 Task: Pitch Shifting.
Action: Mouse moved to (70, 29)
Screenshot: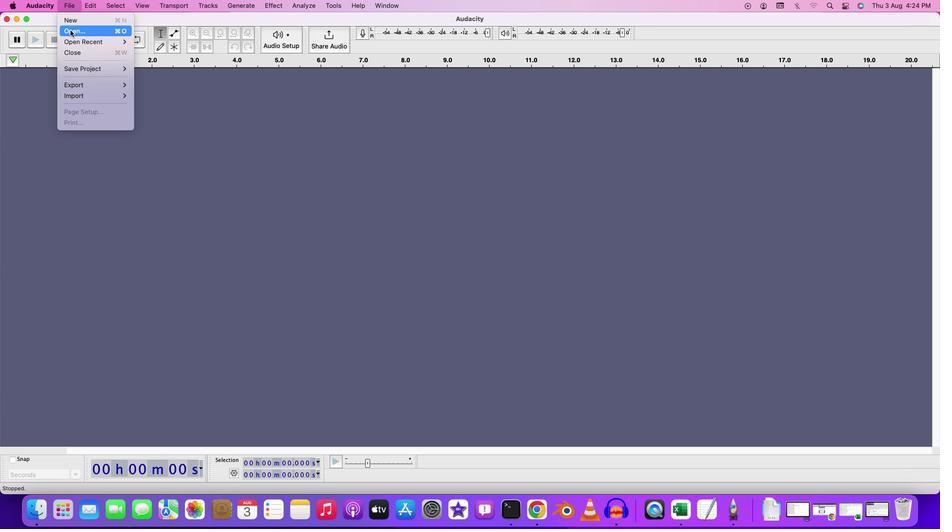 
Action: Mouse pressed left at (70, 29)
Screenshot: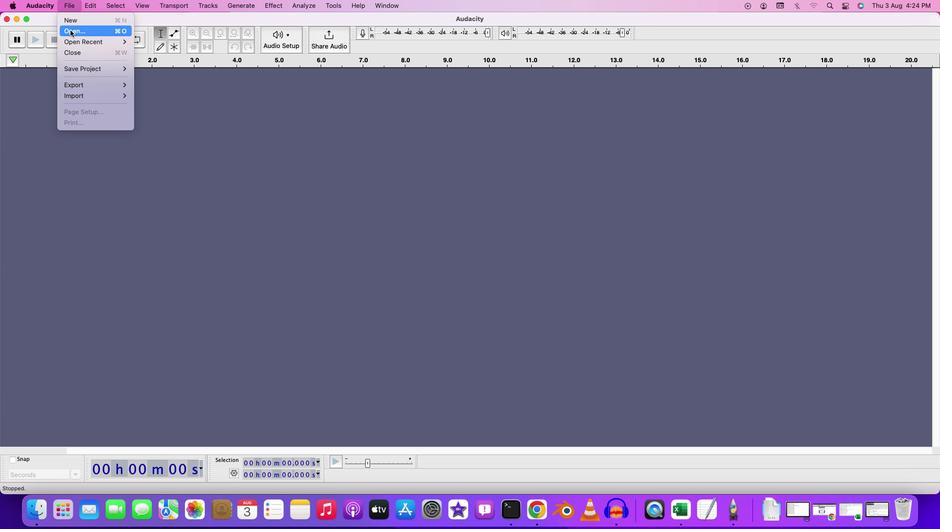 
Action: Mouse moved to (400, 162)
Screenshot: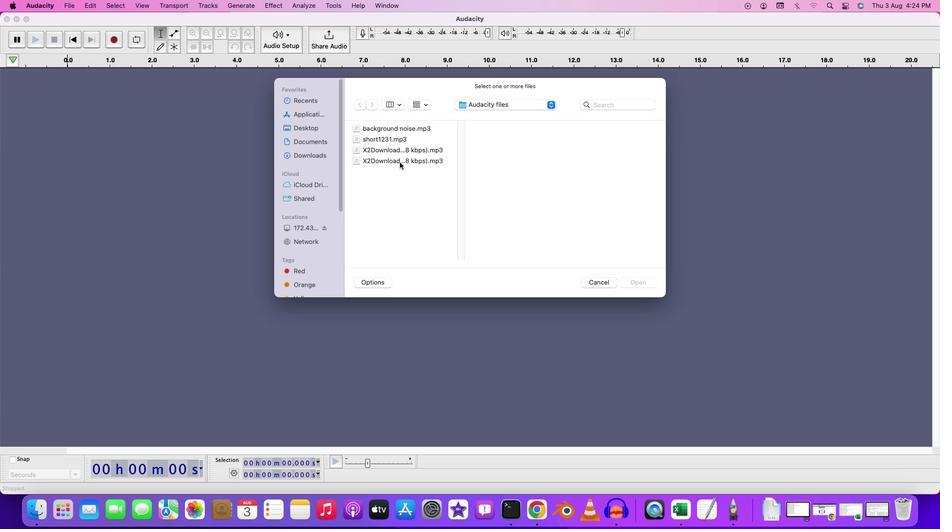 
Action: Mouse pressed left at (400, 162)
Screenshot: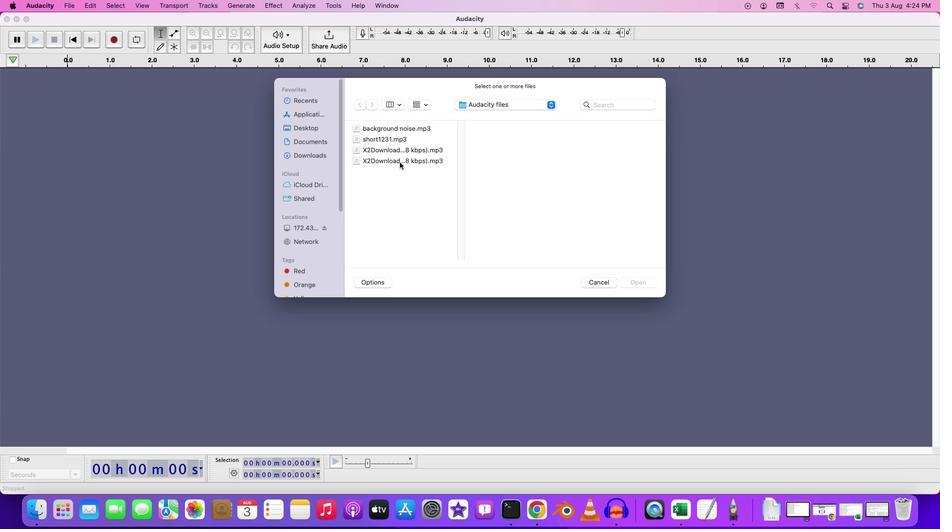 
Action: Mouse moved to (407, 148)
Screenshot: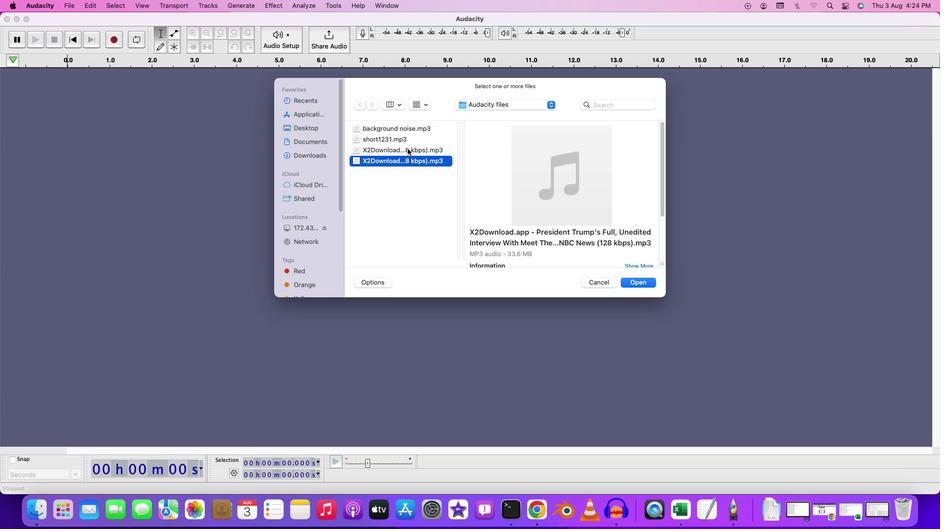 
Action: Mouse pressed left at (407, 148)
Screenshot: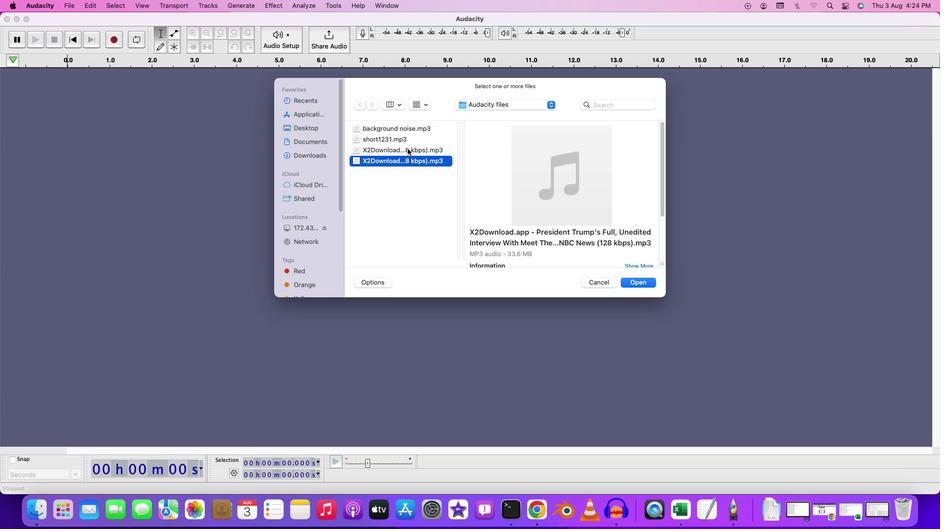 
Action: Mouse pressed left at (407, 148)
Screenshot: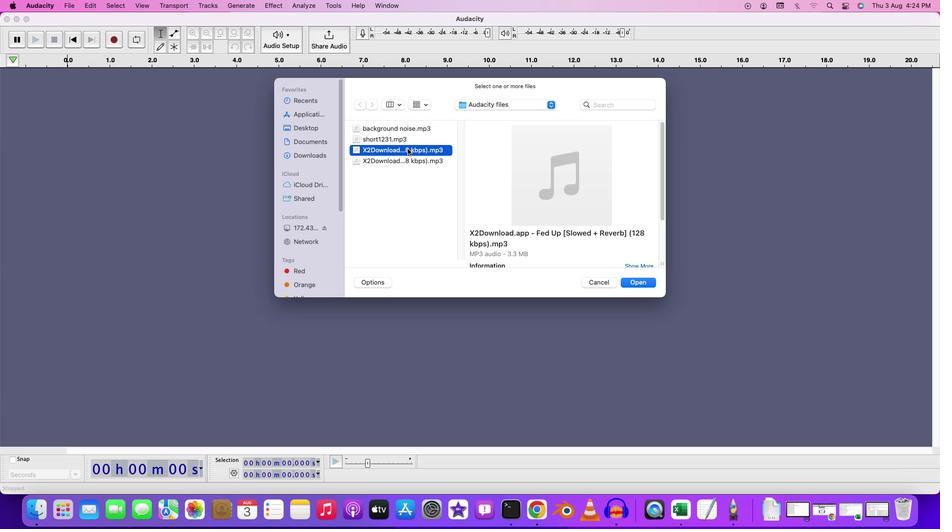
Action: Mouse pressed left at (407, 148)
Screenshot: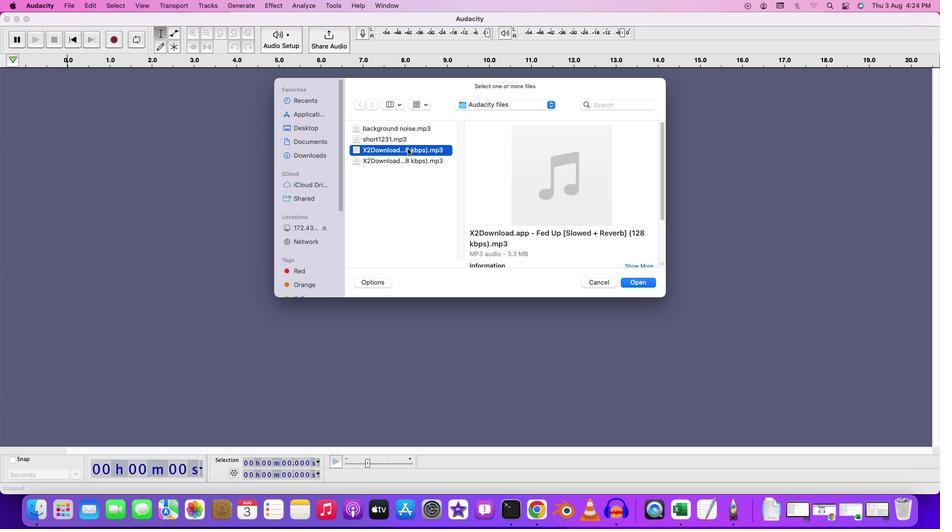 
Action: Mouse pressed left at (407, 148)
Screenshot: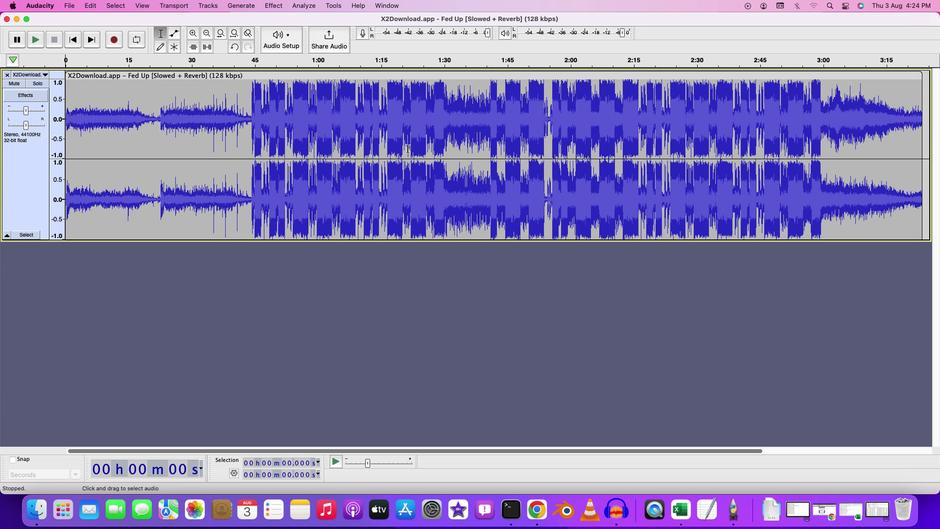 
Action: Mouse moved to (128, 109)
Screenshot: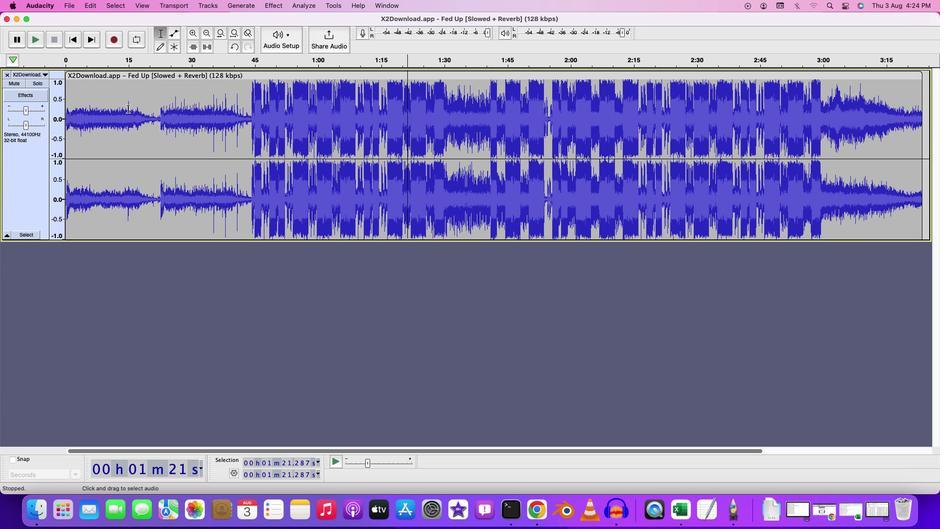 
Action: Mouse pressed left at (128, 109)
Screenshot: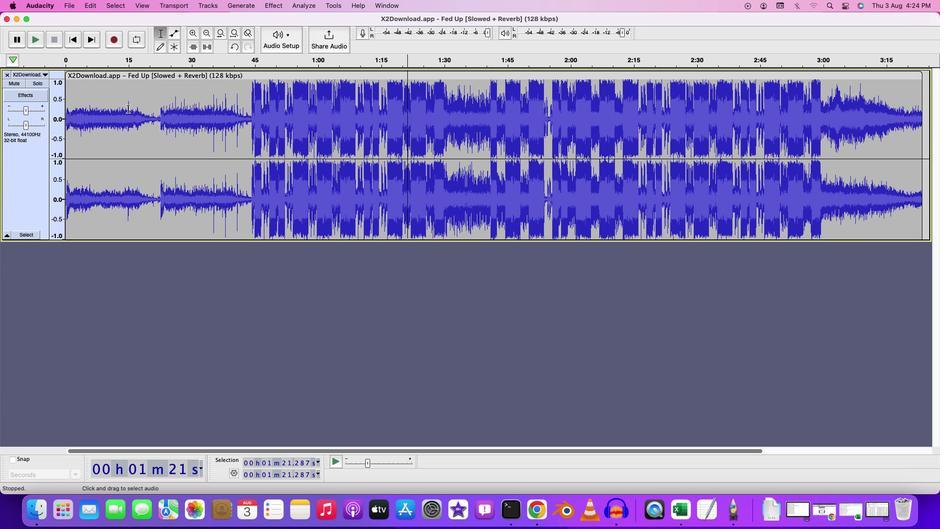 
Action: Mouse moved to (128, 109)
Screenshot: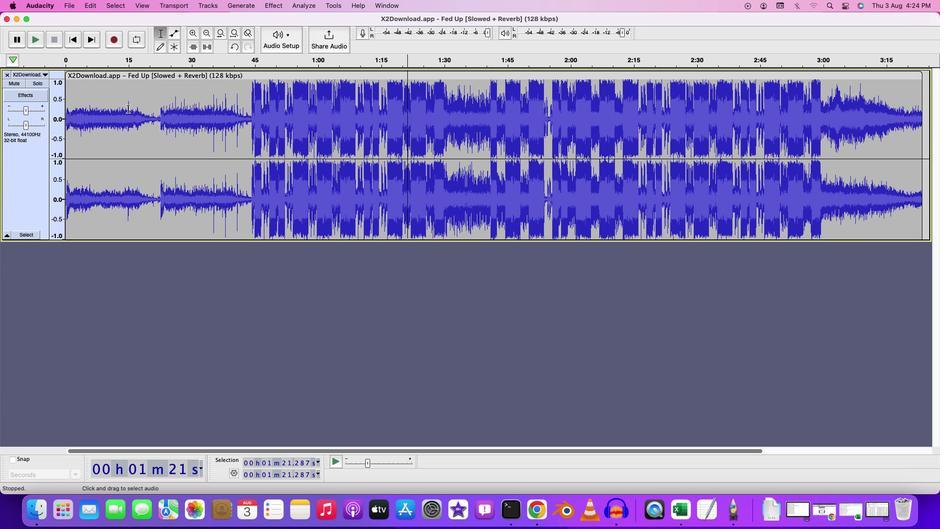 
Action: Key pressed Key.space
Screenshot: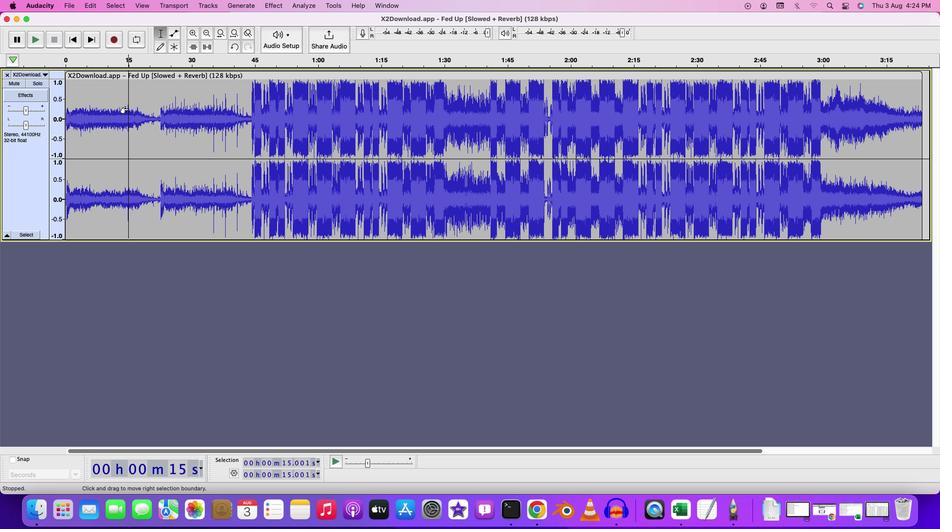 
Action: Mouse moved to (68, 93)
Screenshot: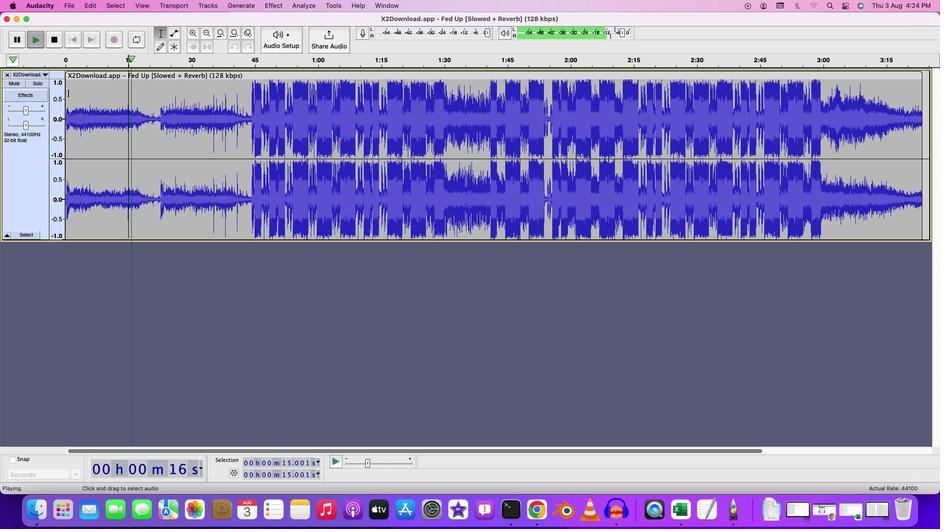 
Action: Mouse pressed left at (68, 93)
Screenshot: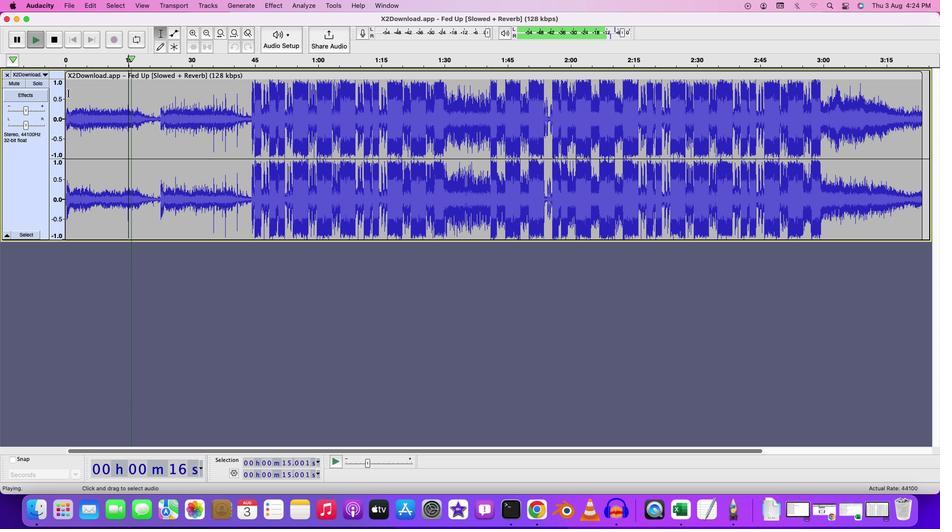 
Action: Key pressed Key.spaceKey.space
Screenshot: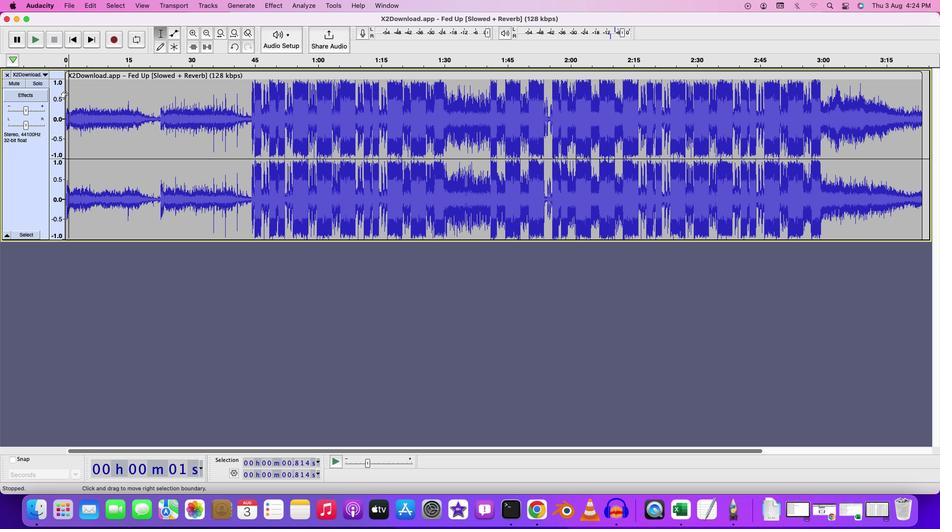 
Action: Mouse moved to (99, 102)
Screenshot: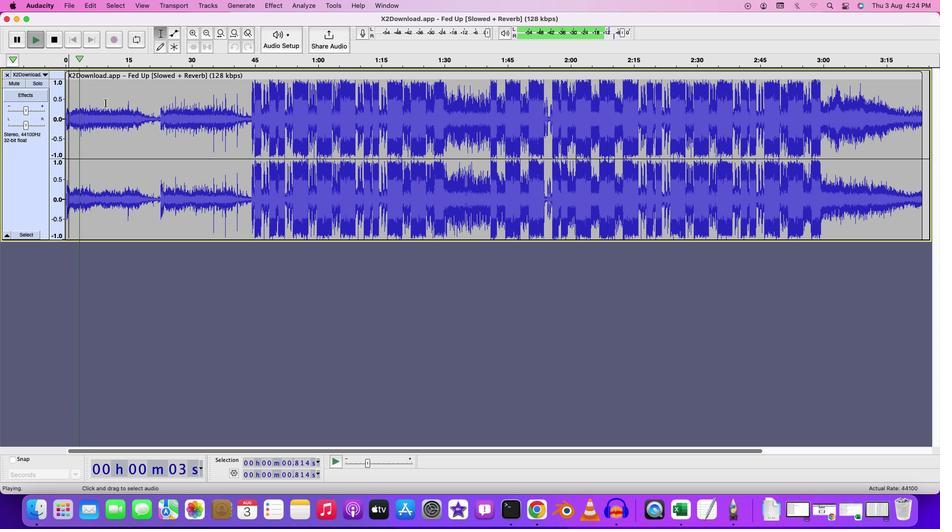 
Action: Key pressed Key.space
Screenshot: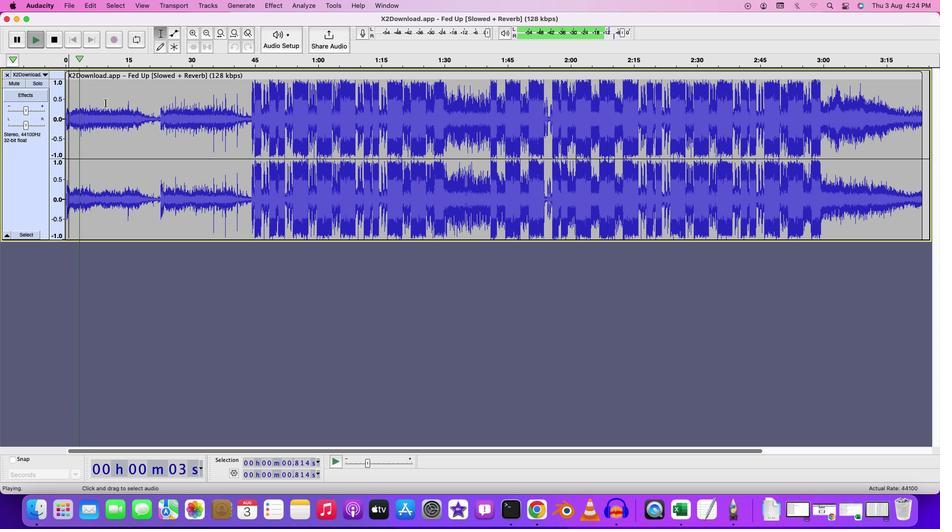 
Action: Mouse moved to (296, 166)
Screenshot: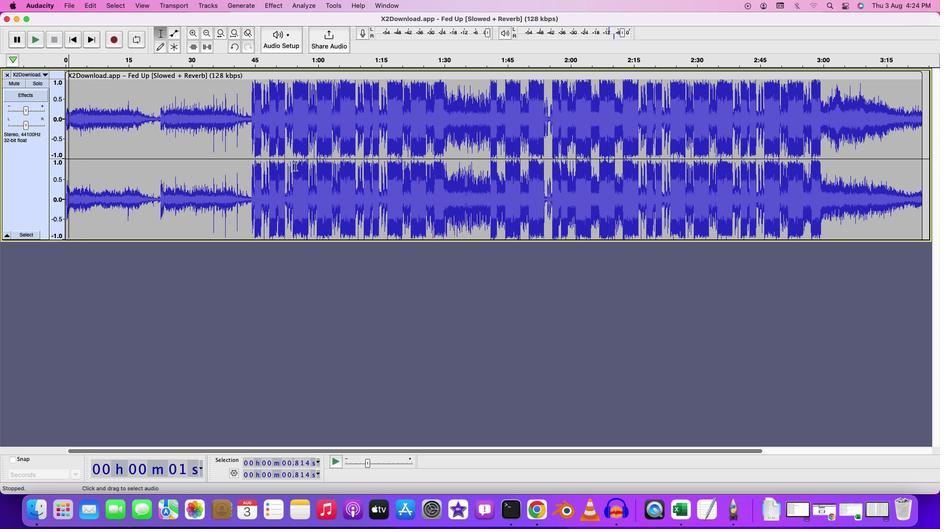 
Action: Mouse pressed left at (296, 166)
Screenshot: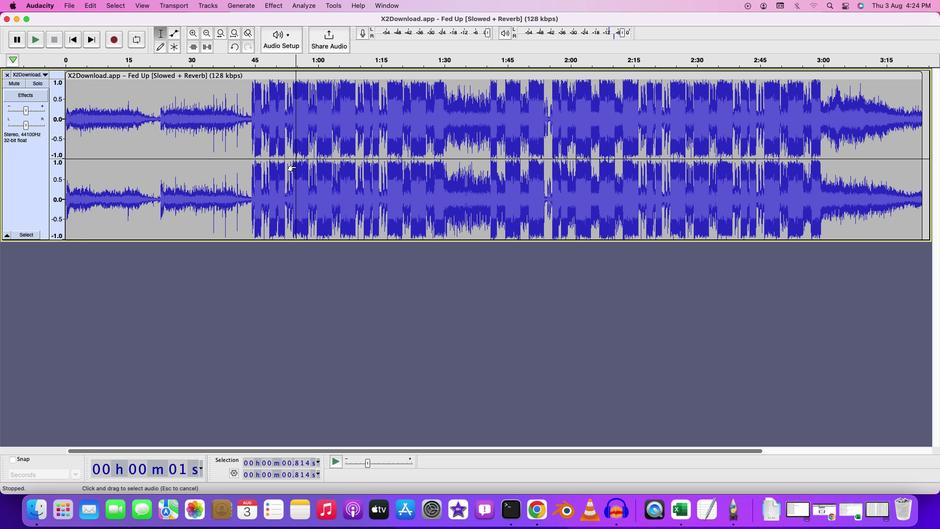 
Action: Key pressed Key.cmd'a'
Screenshot: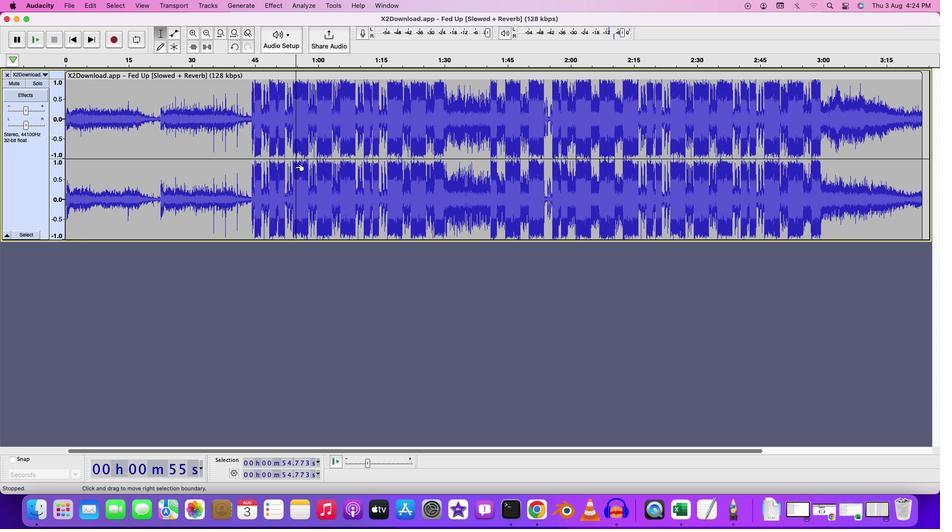 
Action: Mouse moved to (271, 3)
Screenshot: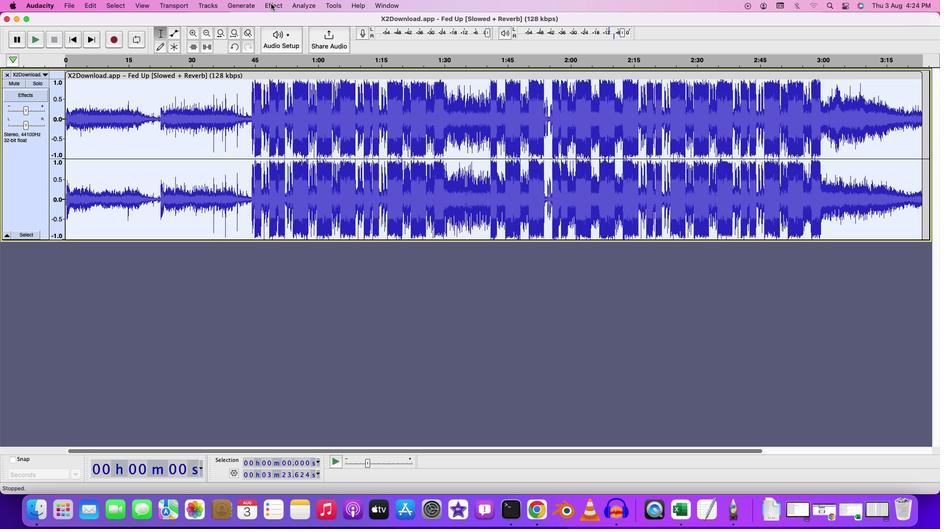 
Action: Mouse pressed left at (271, 3)
Screenshot: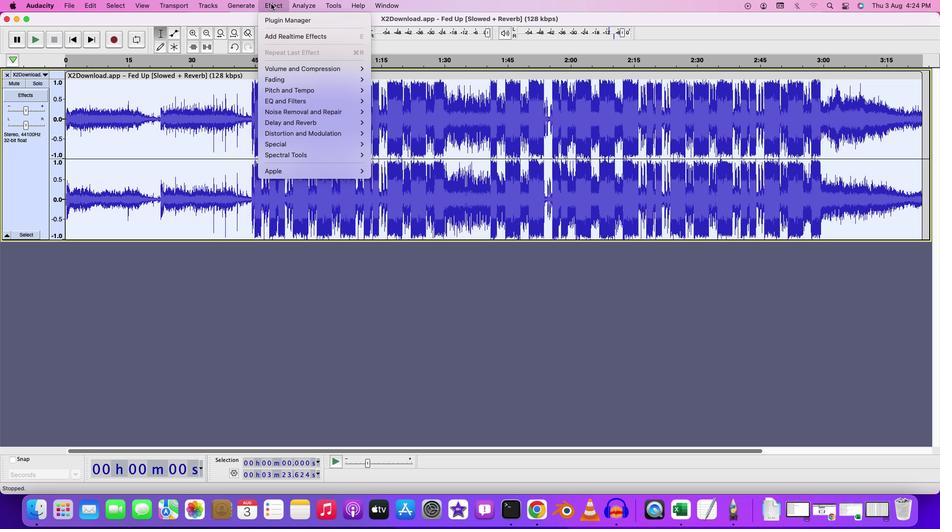 
Action: Mouse moved to (386, 91)
Screenshot: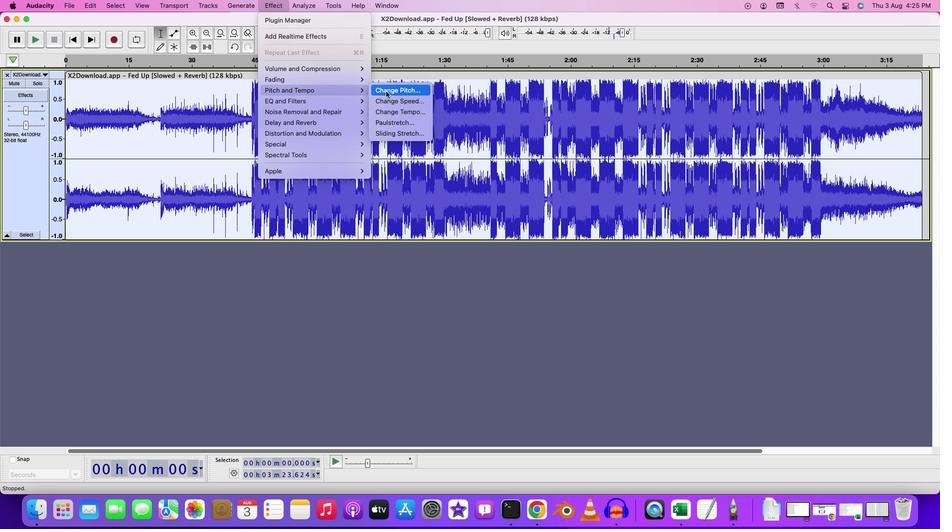 
Action: Mouse pressed left at (386, 91)
Screenshot: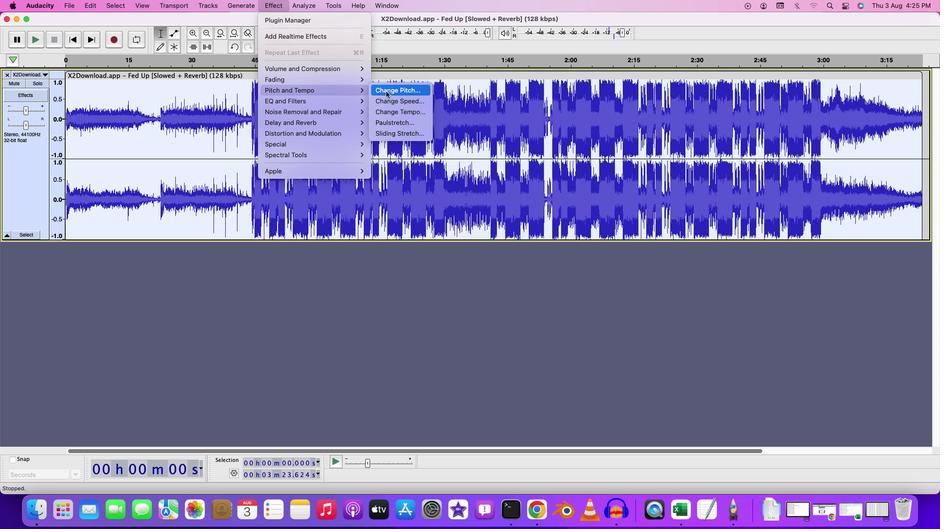 
Action: Mouse moved to (457, 236)
Screenshot: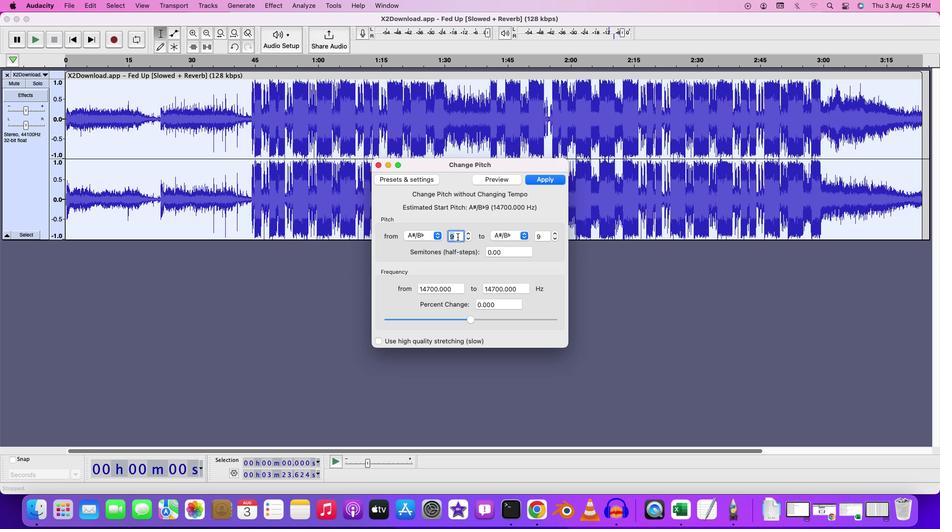 
Action: Key pressed '1''0'Key.backspaceKey.backspace'9'
Screenshot: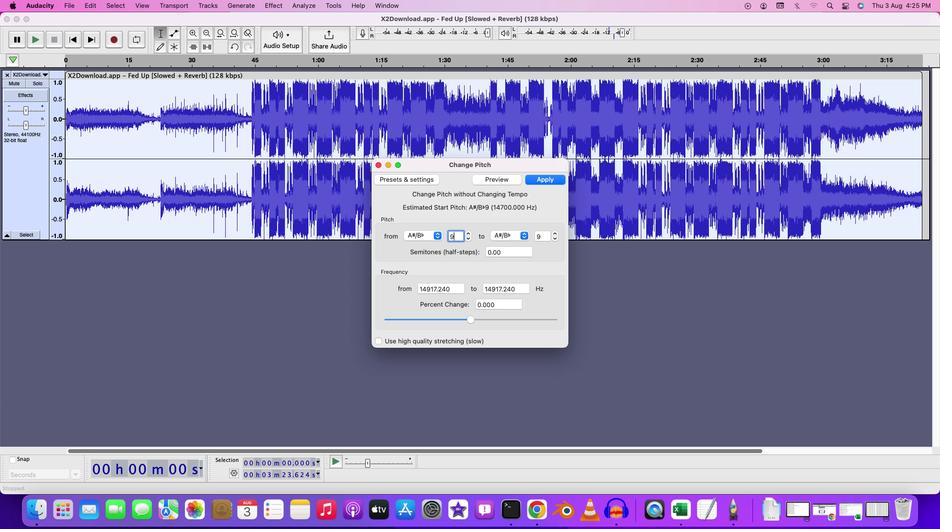 
Action: Mouse moved to (555, 233)
Screenshot: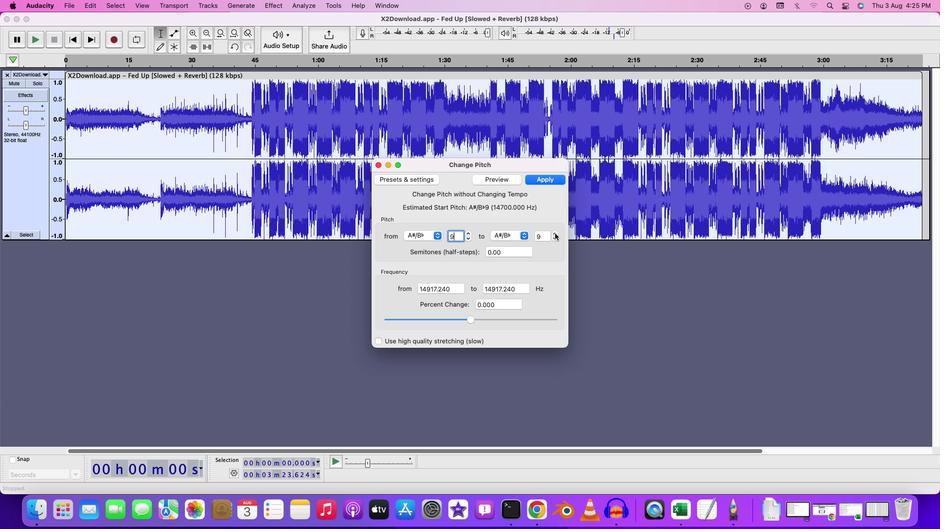 
Action: Mouse pressed left at (555, 233)
Screenshot: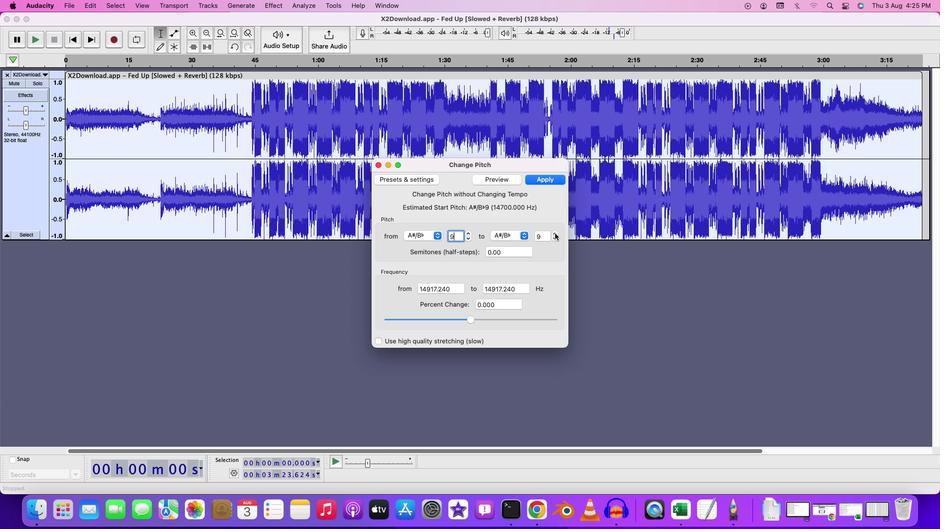 
Action: Mouse pressed left at (555, 233)
Screenshot: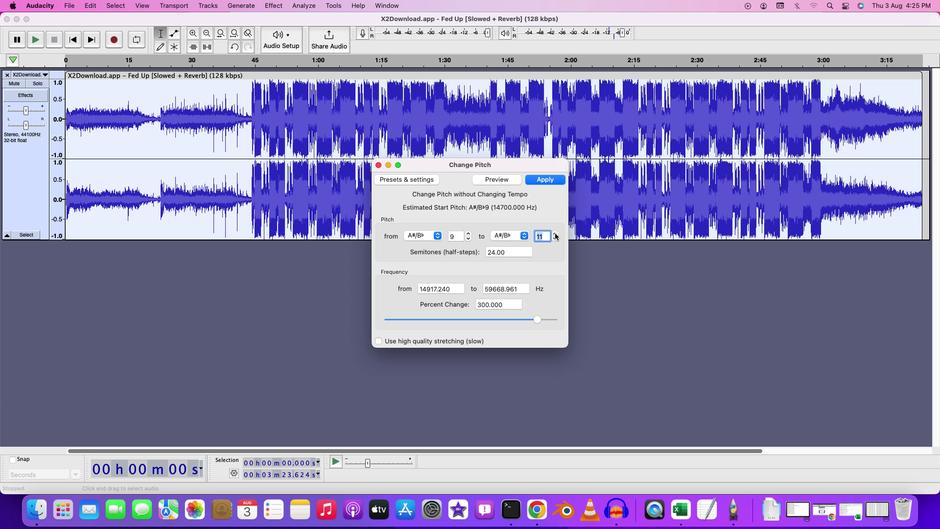 
Action: Mouse moved to (539, 320)
Screenshot: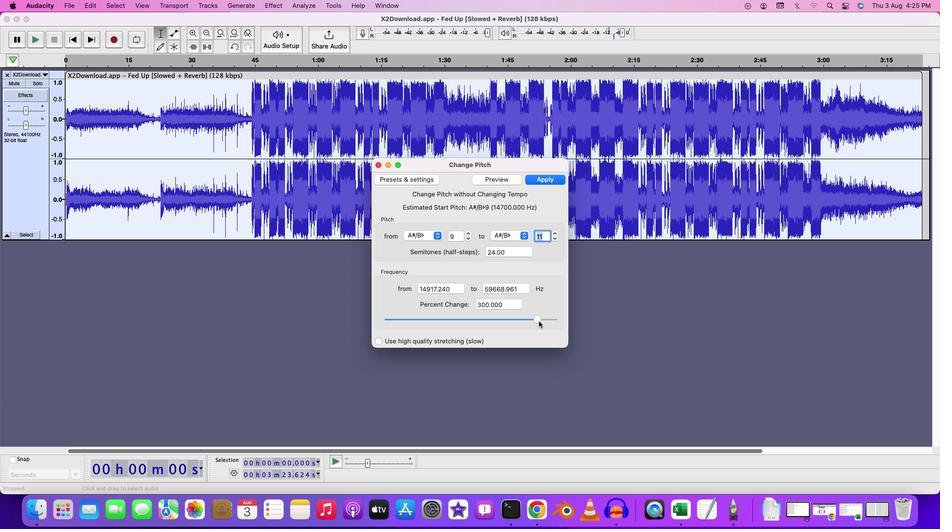 
Action: Mouse pressed left at (539, 320)
Screenshot: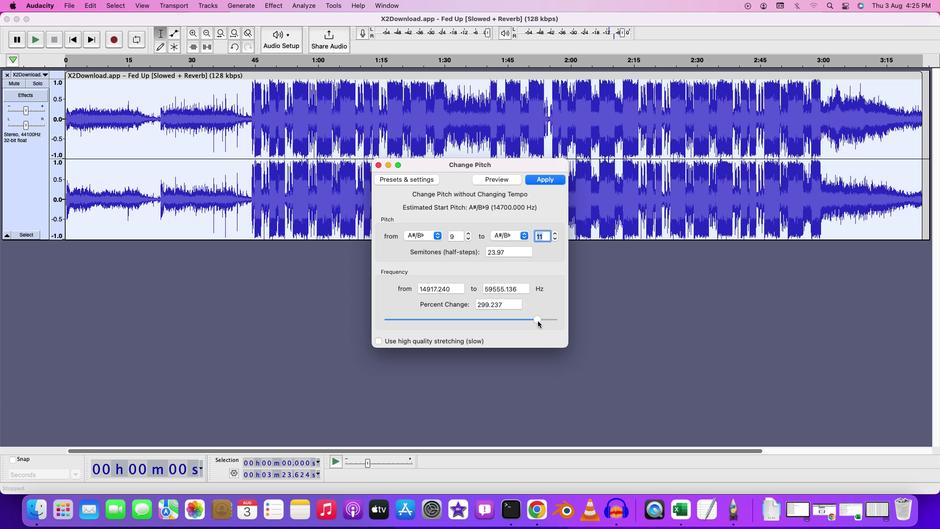 
Action: Mouse moved to (427, 237)
Screenshot: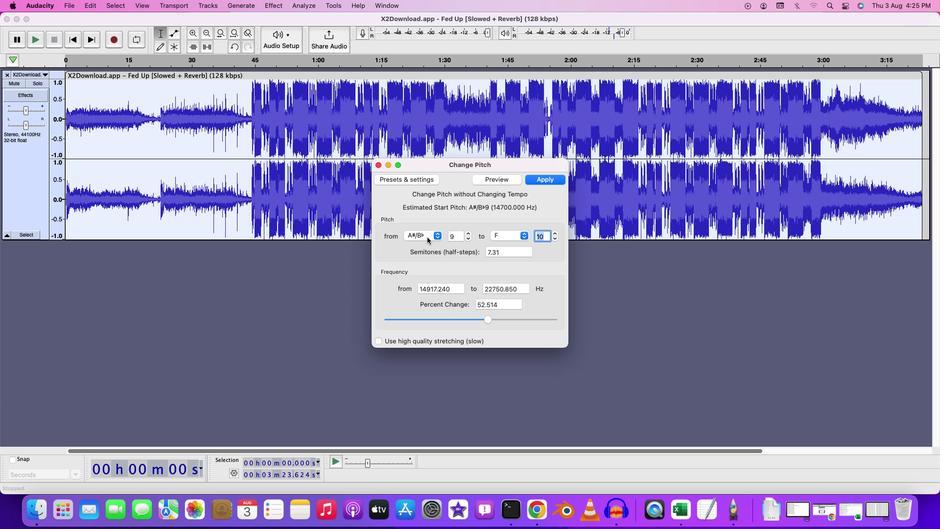 
Action: Mouse pressed left at (427, 237)
Screenshot: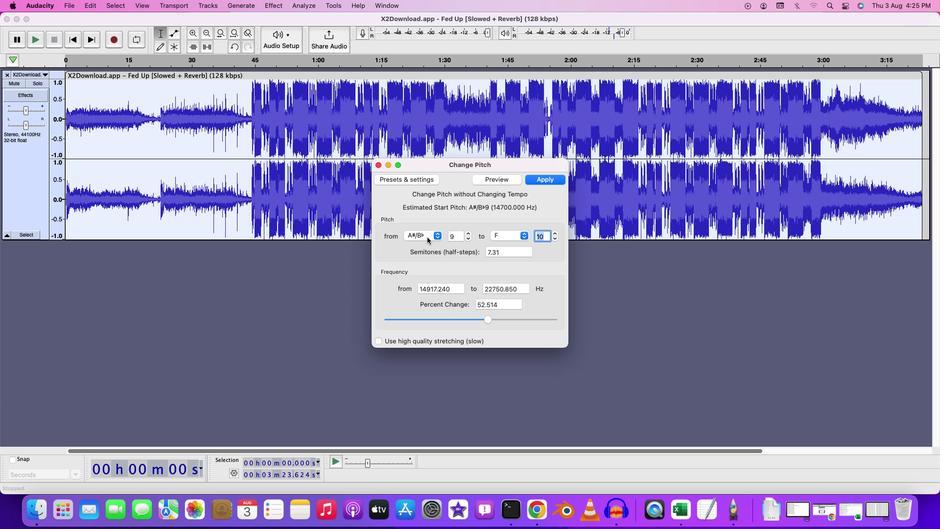 
Action: Mouse moved to (385, 246)
Screenshot: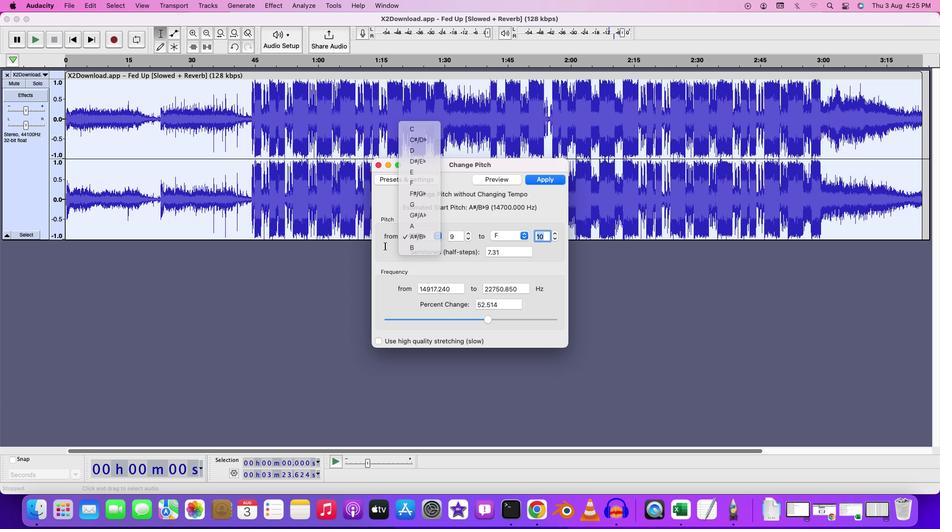 
Action: Mouse pressed left at (385, 246)
Screenshot: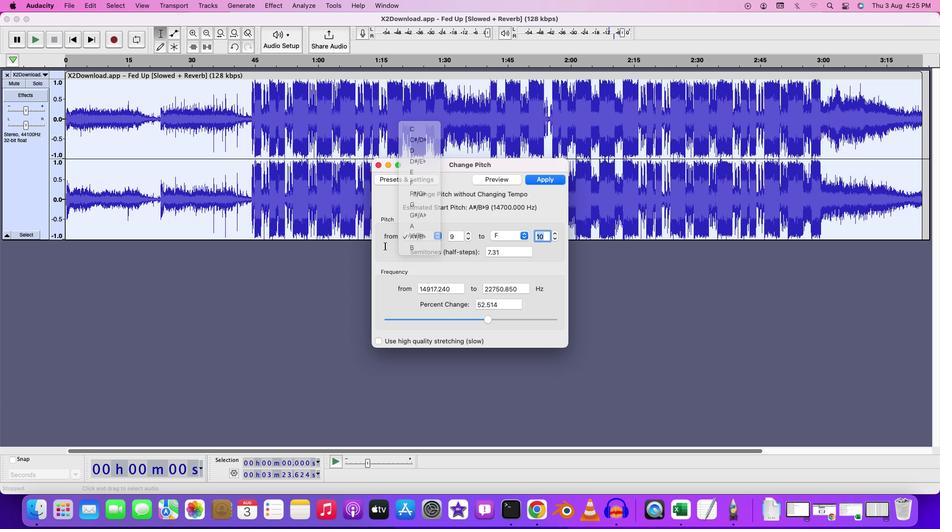 
Action: Mouse moved to (468, 233)
Screenshot: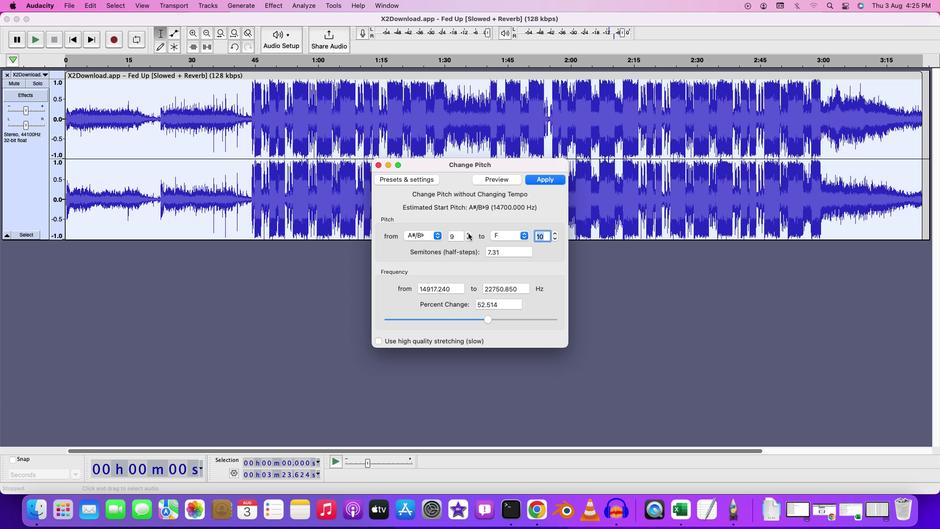 
Action: Mouse pressed left at (468, 233)
Screenshot: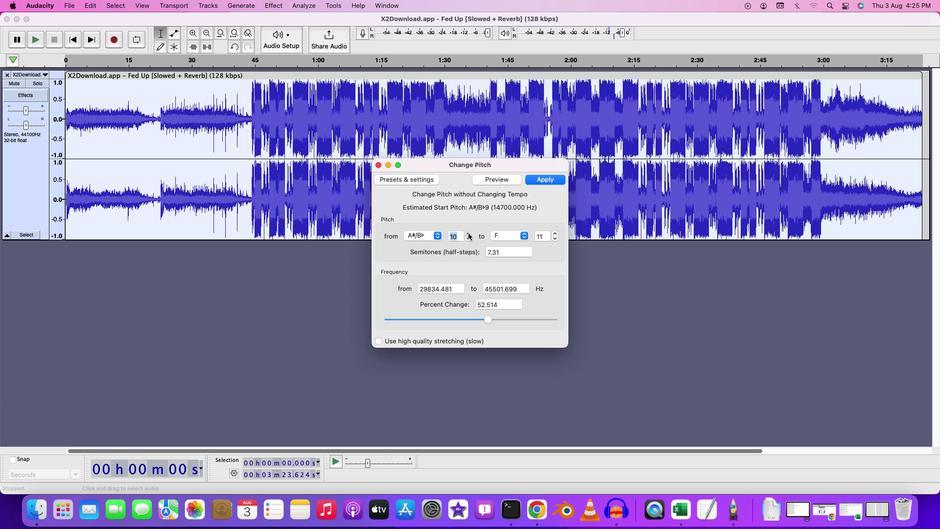 
Action: Mouse moved to (490, 320)
Screenshot: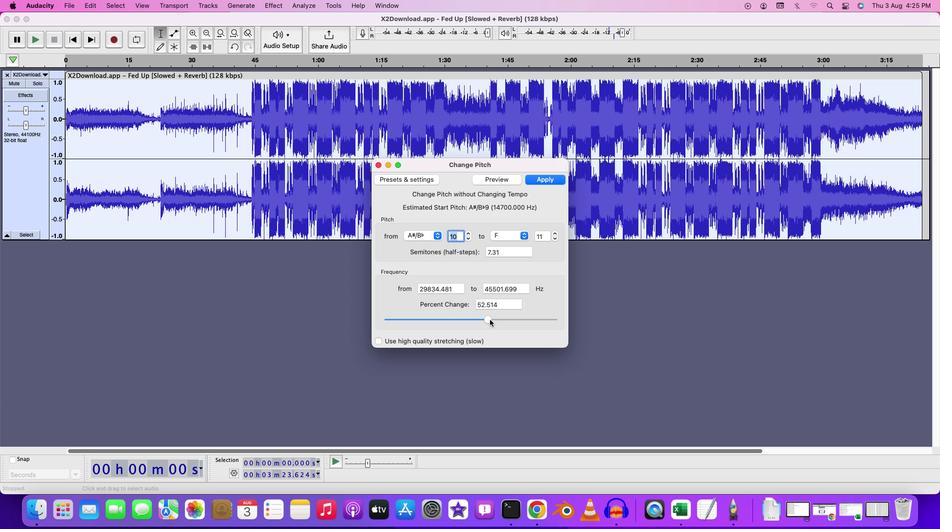 
Action: Mouse pressed left at (490, 320)
Screenshot: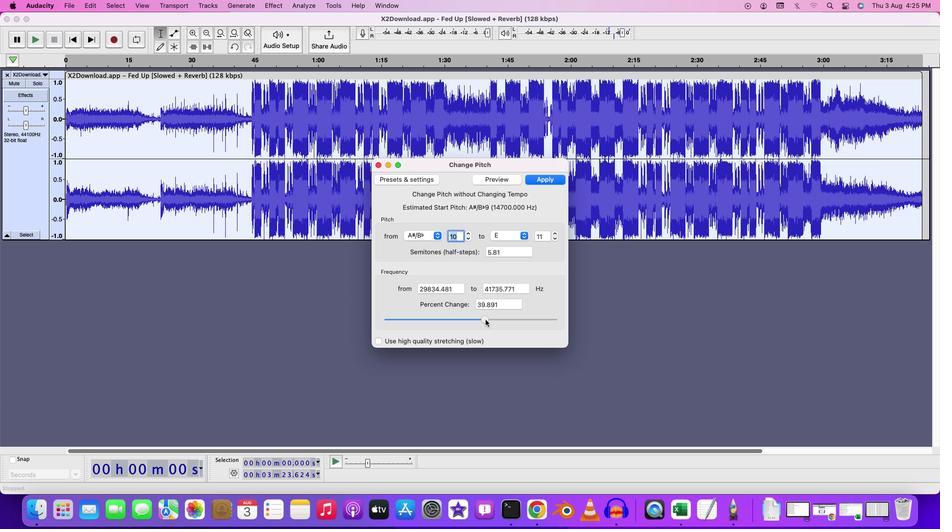 
Action: Mouse moved to (468, 238)
Screenshot: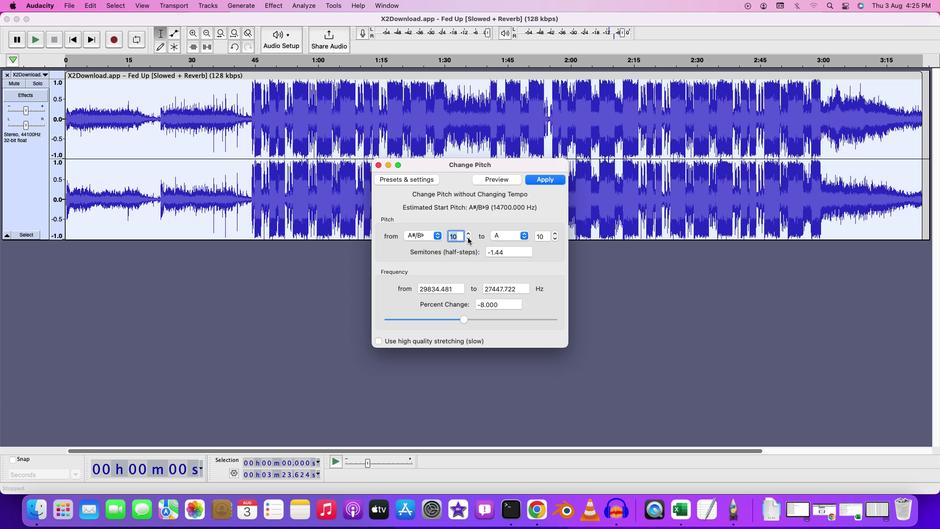 
Action: Mouse pressed left at (468, 238)
Screenshot: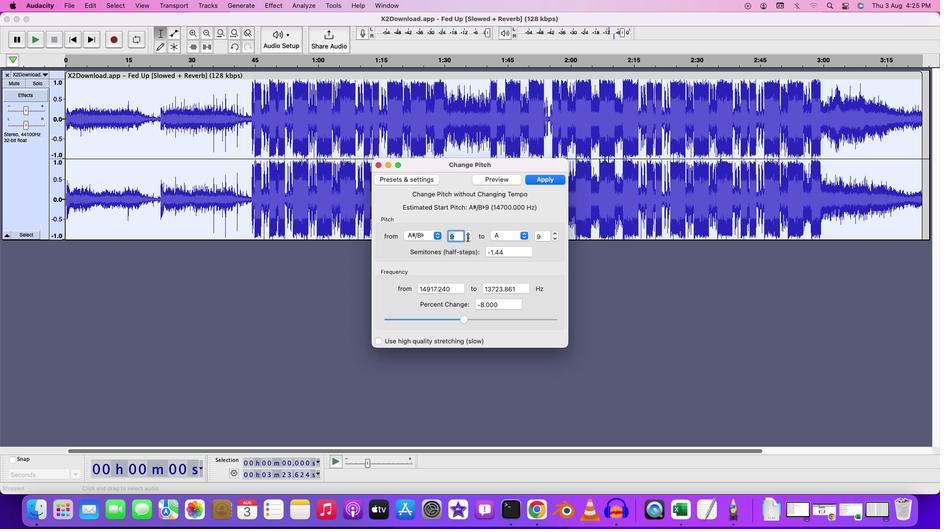 
Action: Mouse moved to (464, 322)
Screenshot: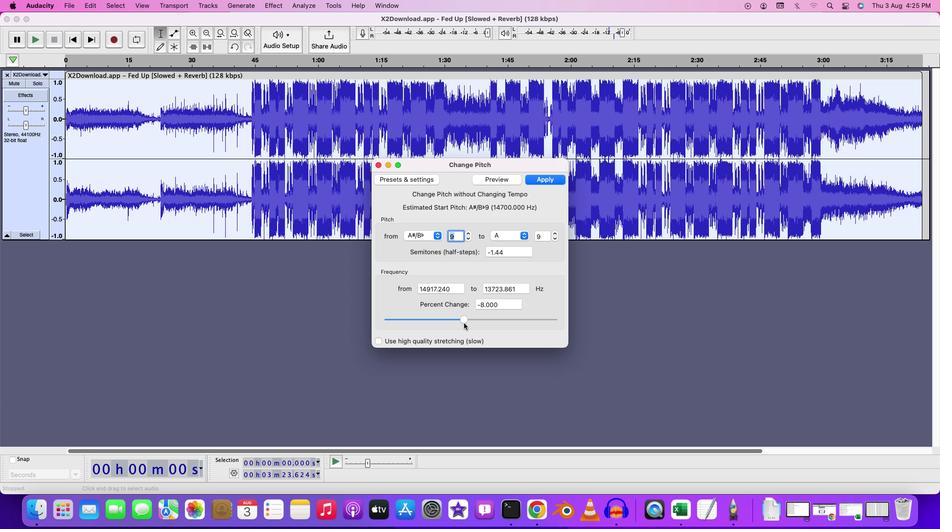 
Action: Mouse pressed left at (464, 322)
Screenshot: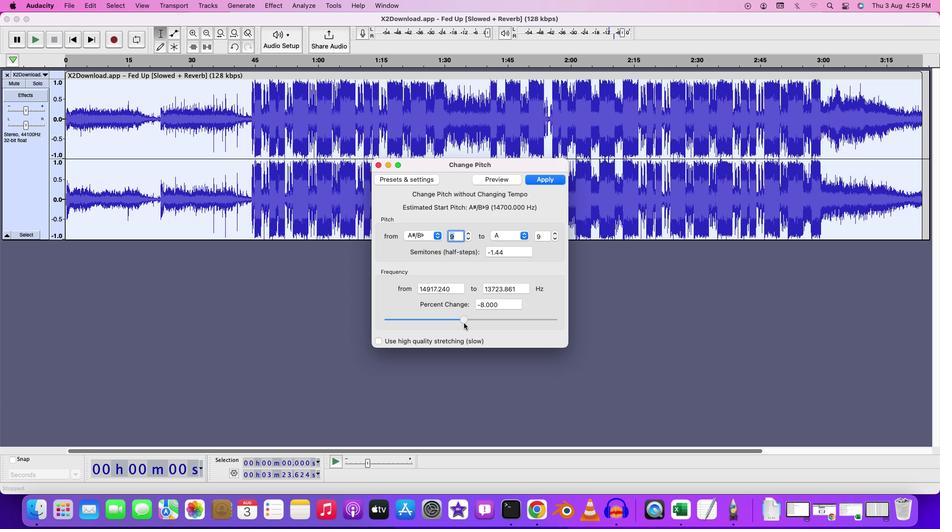 
Action: Mouse moved to (399, 304)
Screenshot: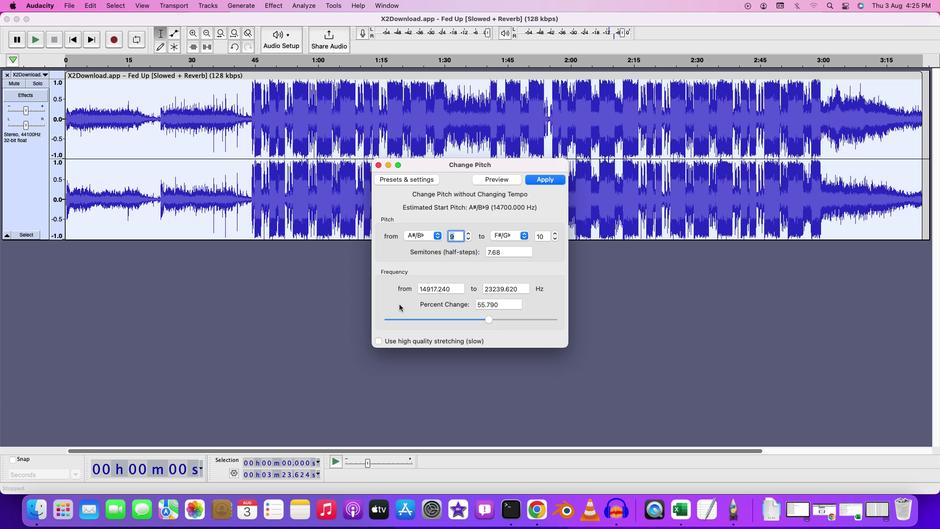 
Action: Mouse pressed left at (399, 304)
Screenshot: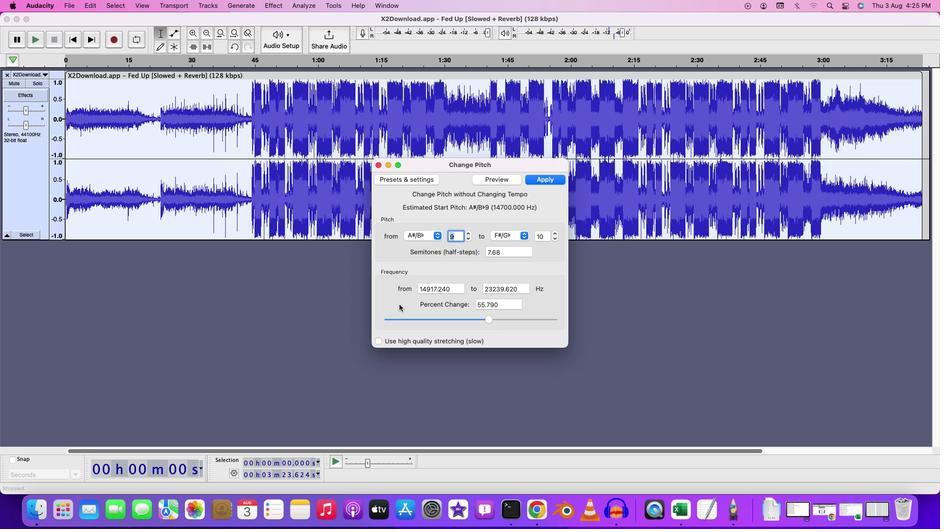 
Action: Mouse moved to (542, 180)
Screenshot: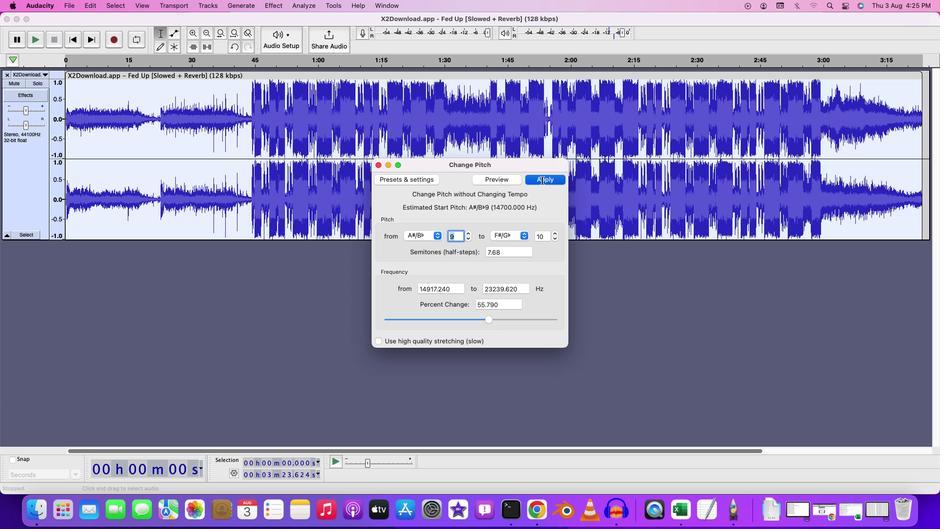 
Action: Mouse pressed left at (542, 180)
Screenshot: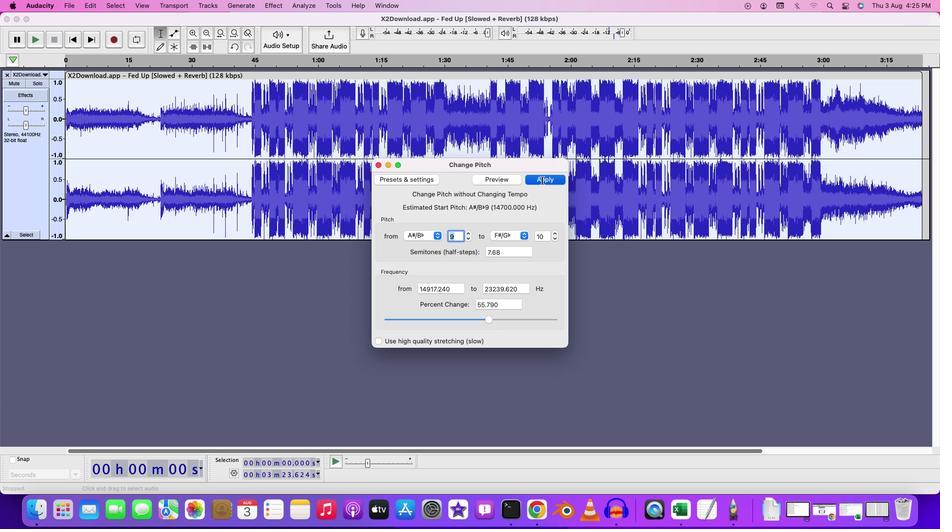 
Action: Mouse moved to (69, 92)
Screenshot: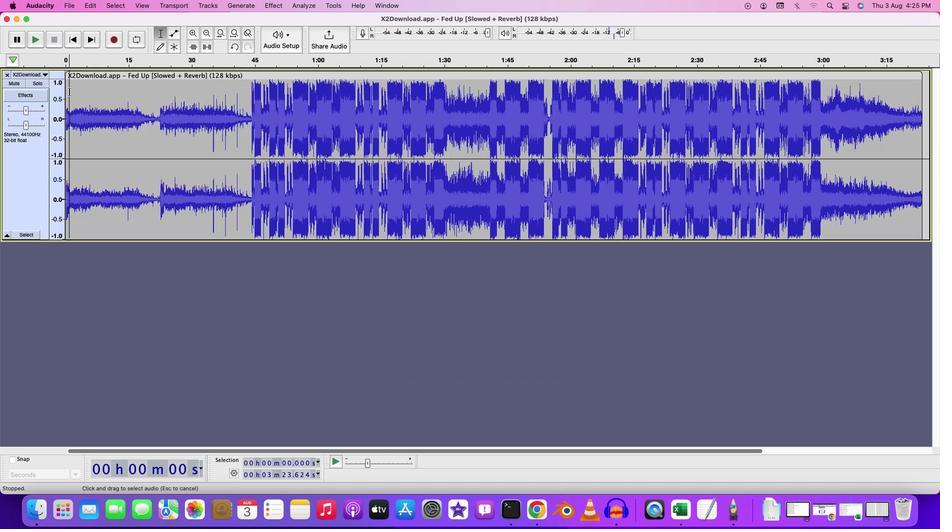 
Action: Mouse pressed left at (69, 92)
Screenshot: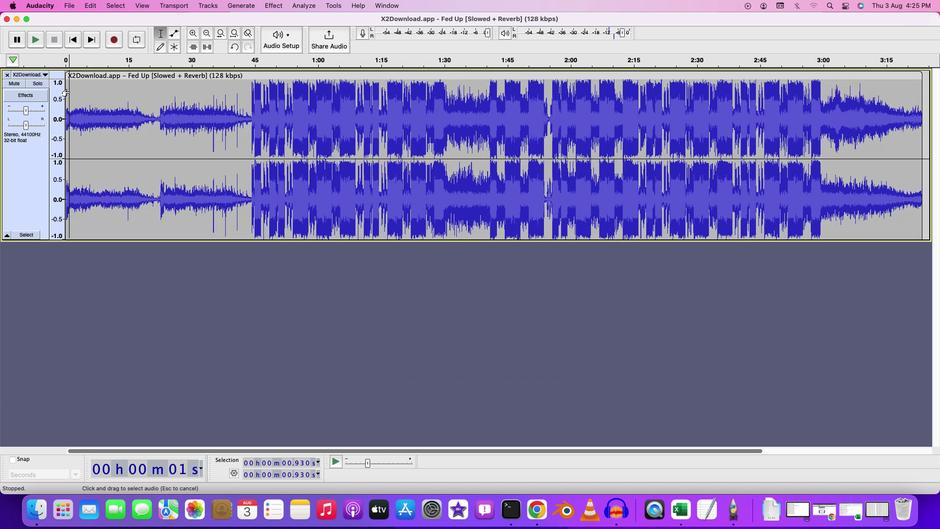 
Action: Key pressed Key.space
Screenshot: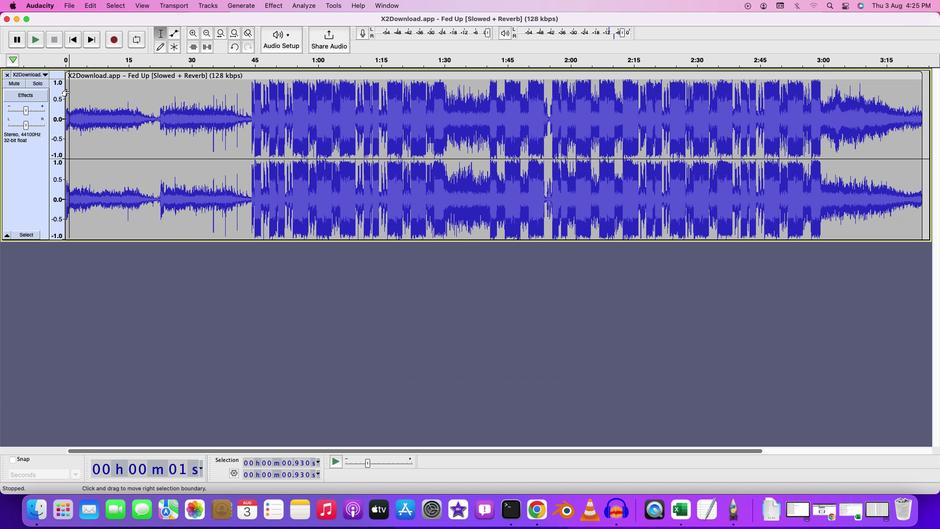 
Action: Mouse moved to (162, 92)
Screenshot: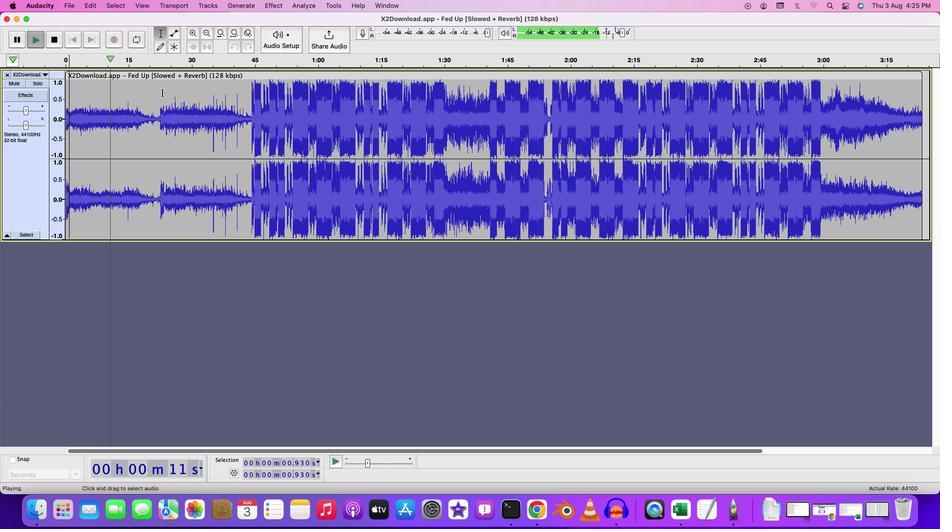
Action: Mouse pressed left at (162, 92)
Screenshot: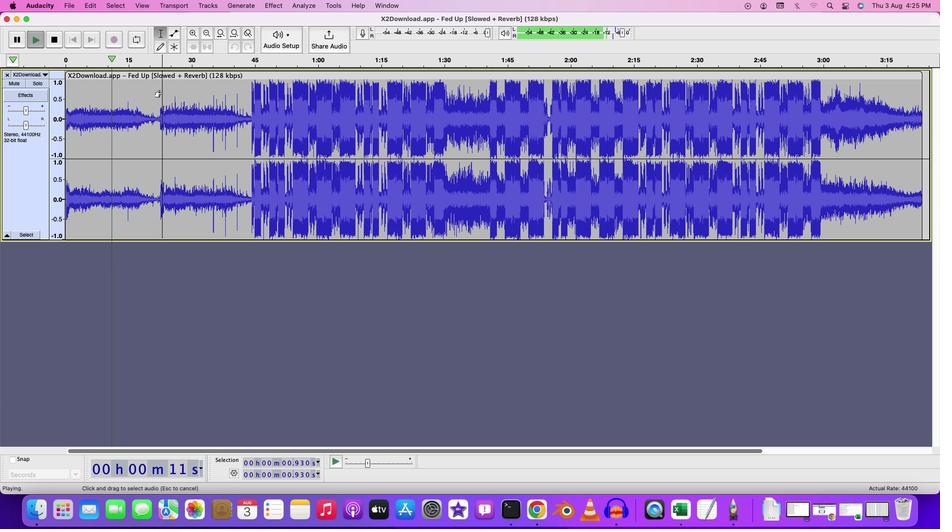 
Action: Key pressed Key.spaceKey.space
Screenshot: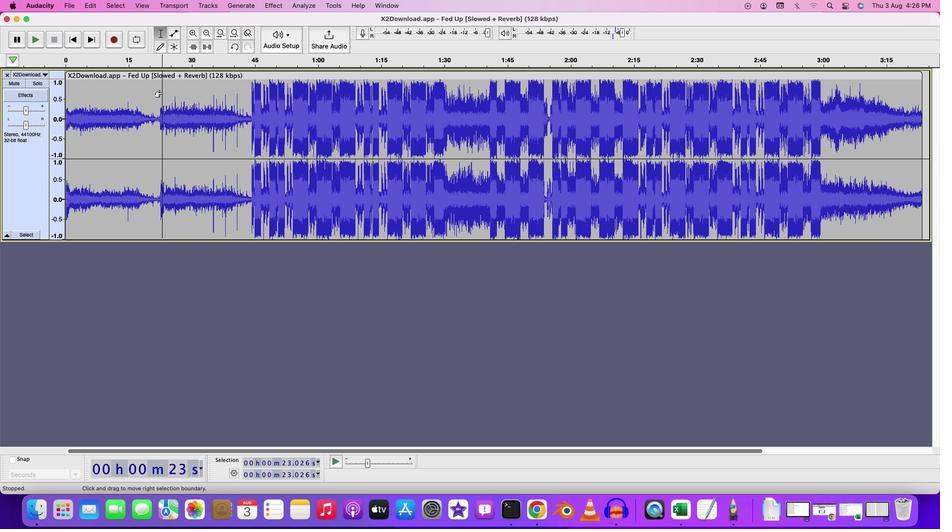 
Action: Mouse moved to (248, 89)
Screenshot: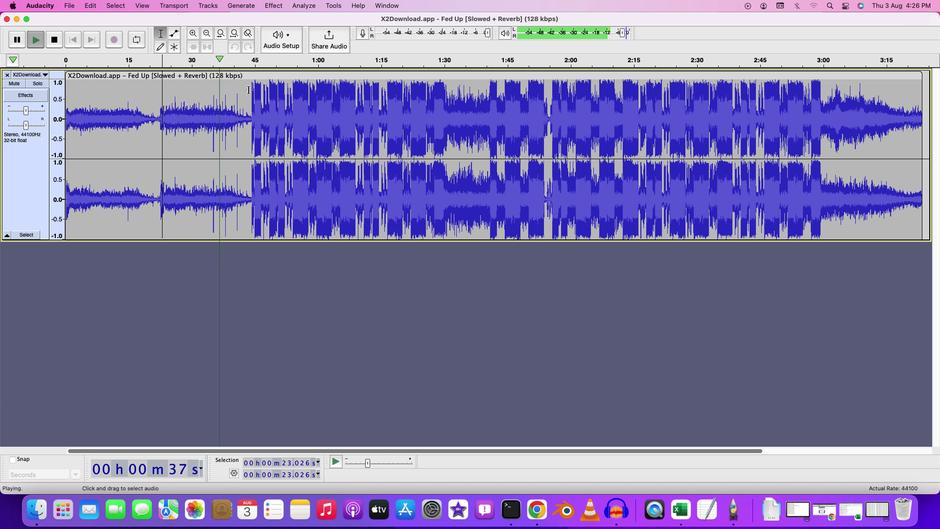 
Action: Mouse pressed left at (248, 89)
Screenshot: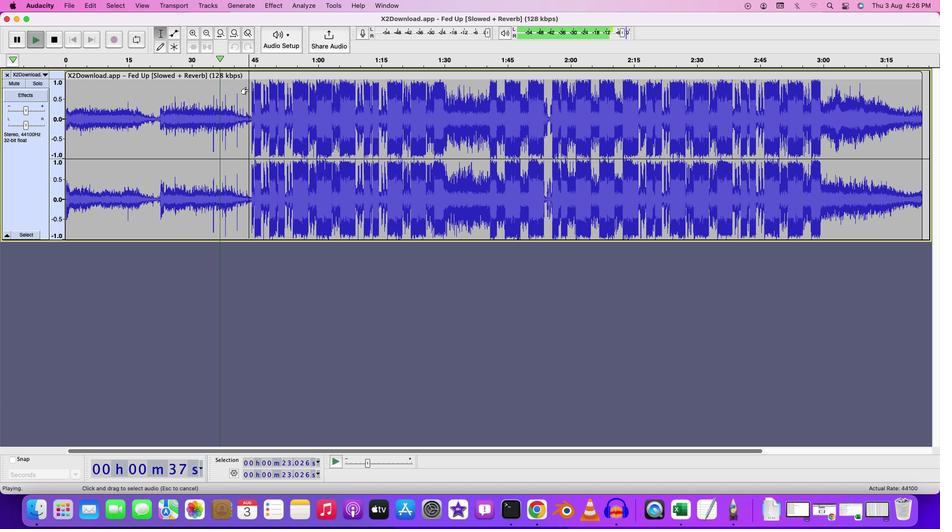 
Action: Mouse moved to (248, 88)
Screenshot: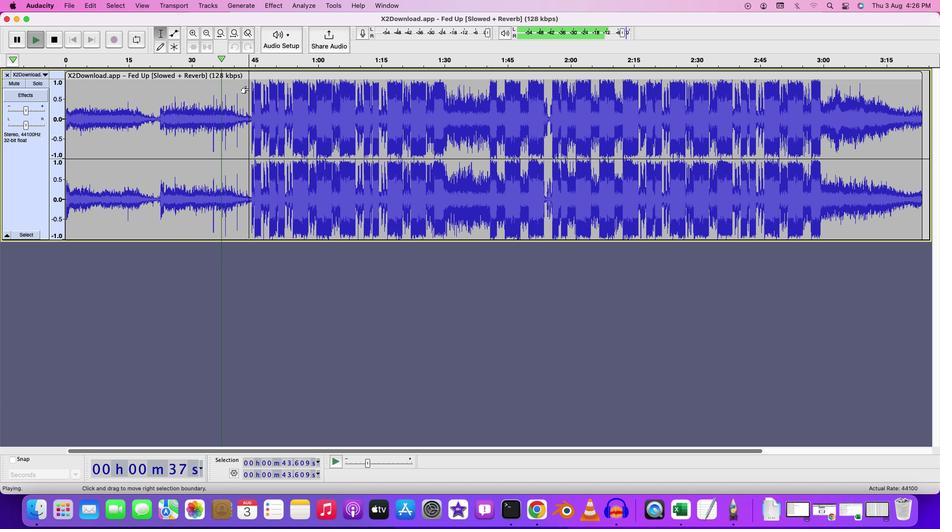 
Action: Key pressed Key.space
Screenshot: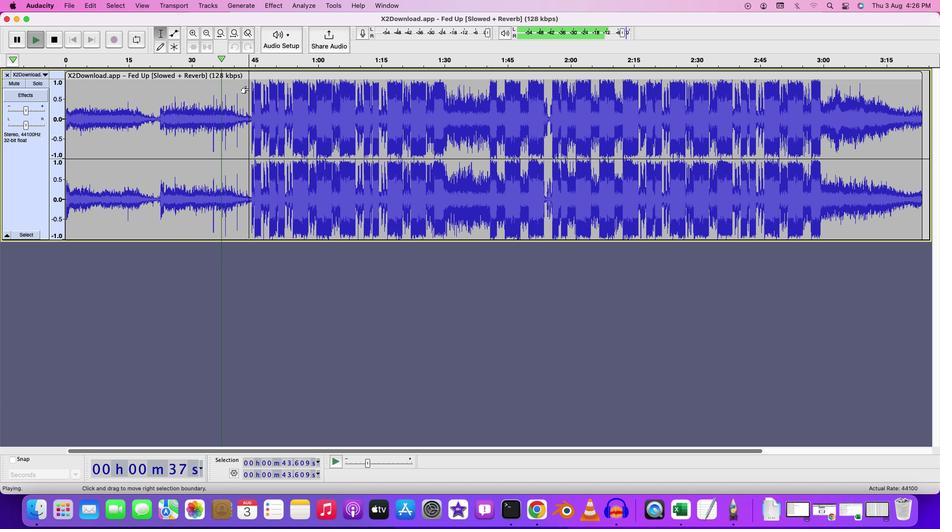 
Action: Mouse moved to (247, 99)
Screenshot: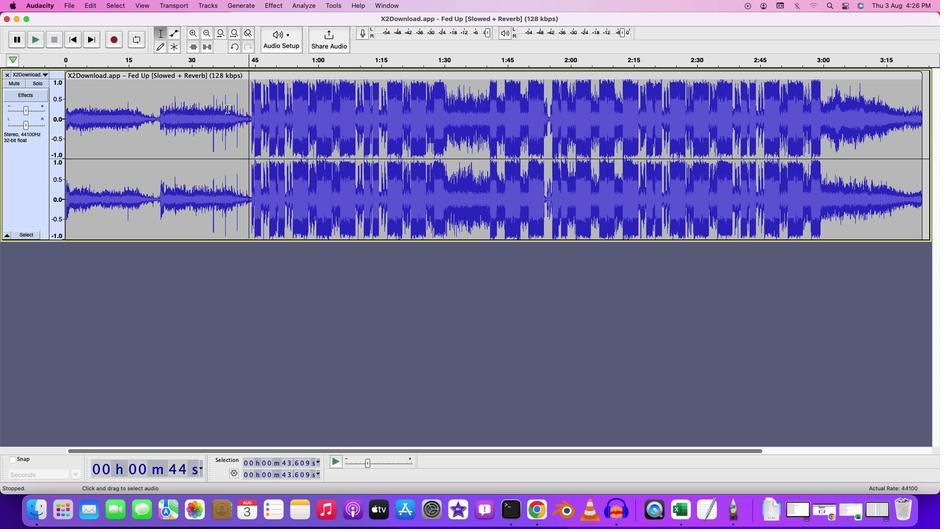 
Action: Key pressed Key.space
Screenshot: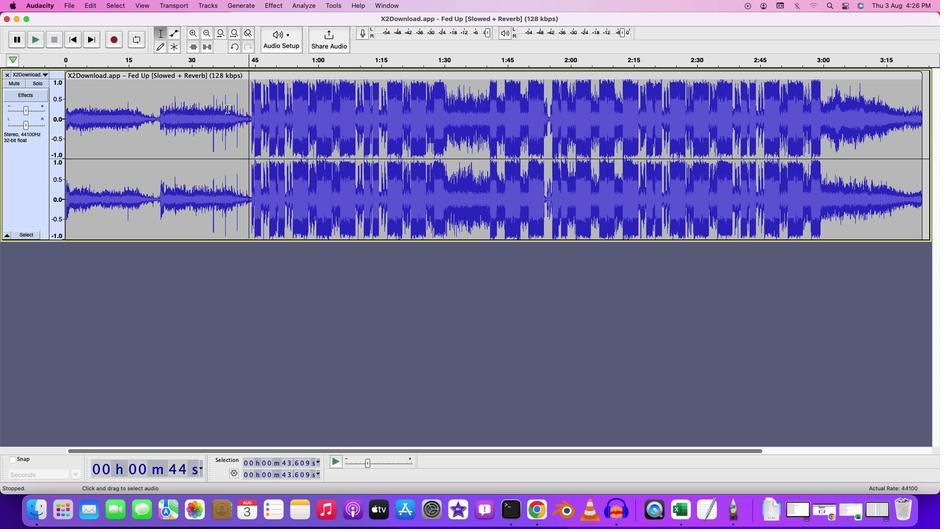 
Action: Mouse moved to (225, 109)
Screenshot: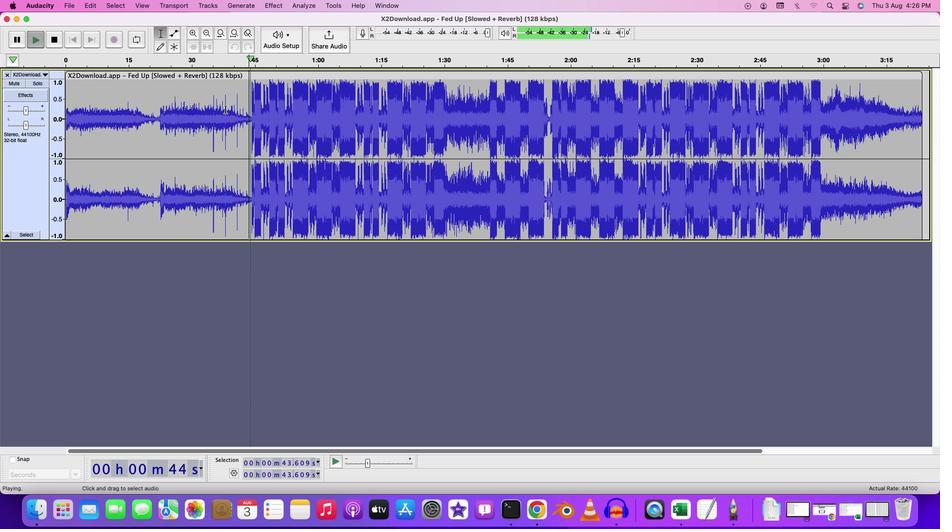 
Action: Key pressed Key.space
Screenshot: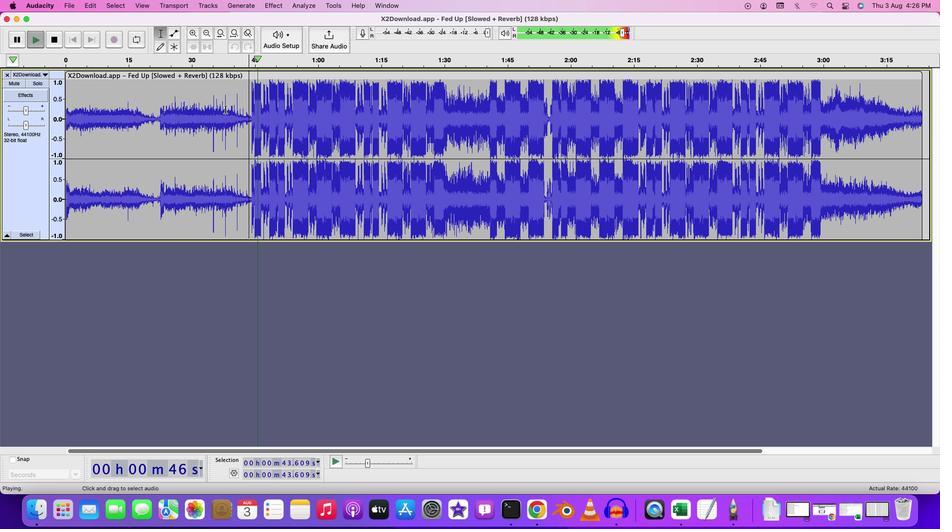 
Action: Mouse moved to (206, 92)
Screenshot: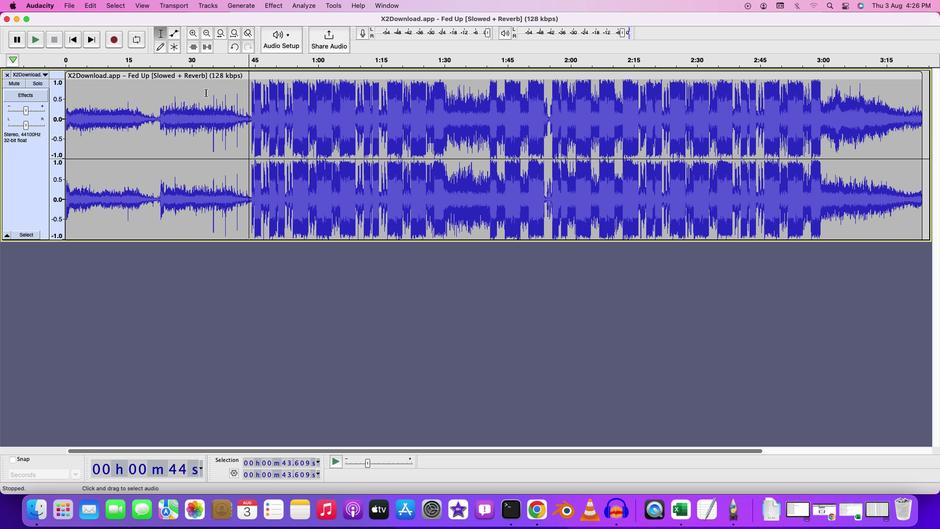 
Action: Mouse pressed left at (206, 92)
Screenshot: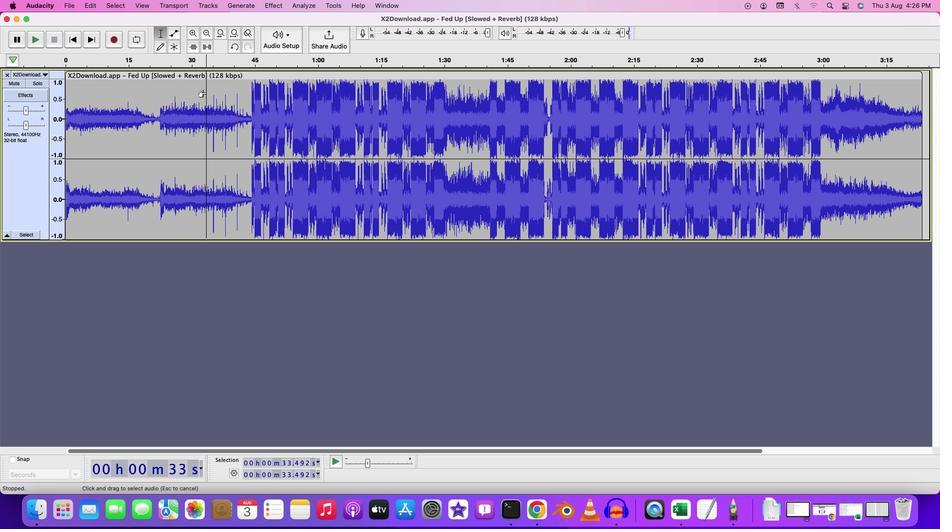 
Action: Key pressed Key.spaceKey.space
Screenshot: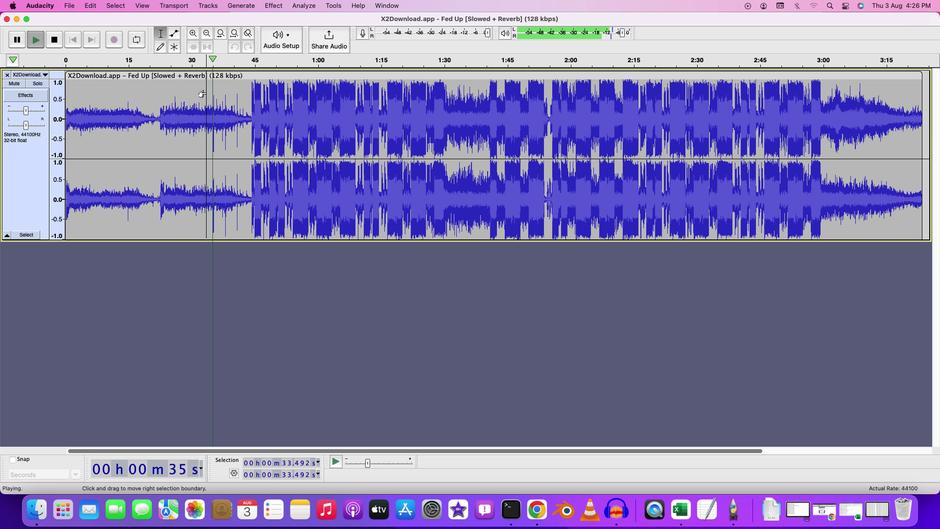 
Action: Mouse moved to (243, 89)
Screenshot: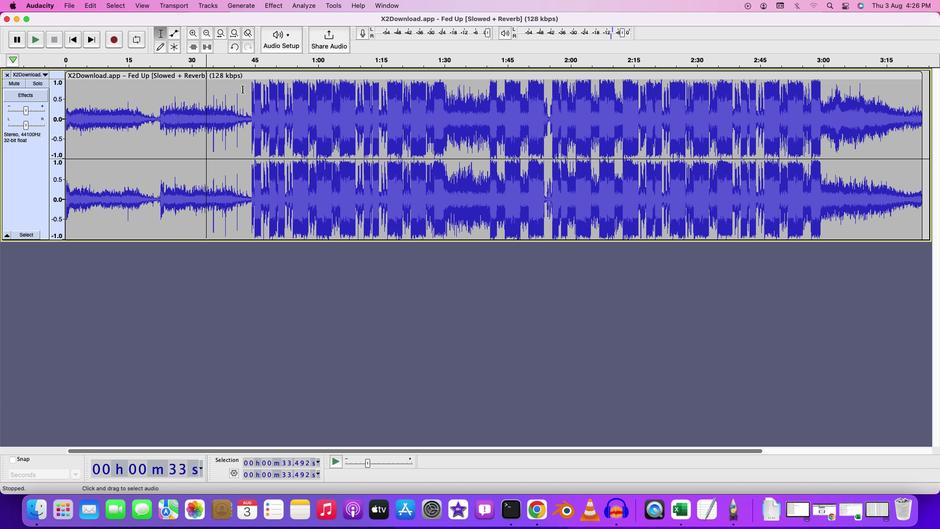 
Action: Mouse pressed left at (243, 89)
Screenshot: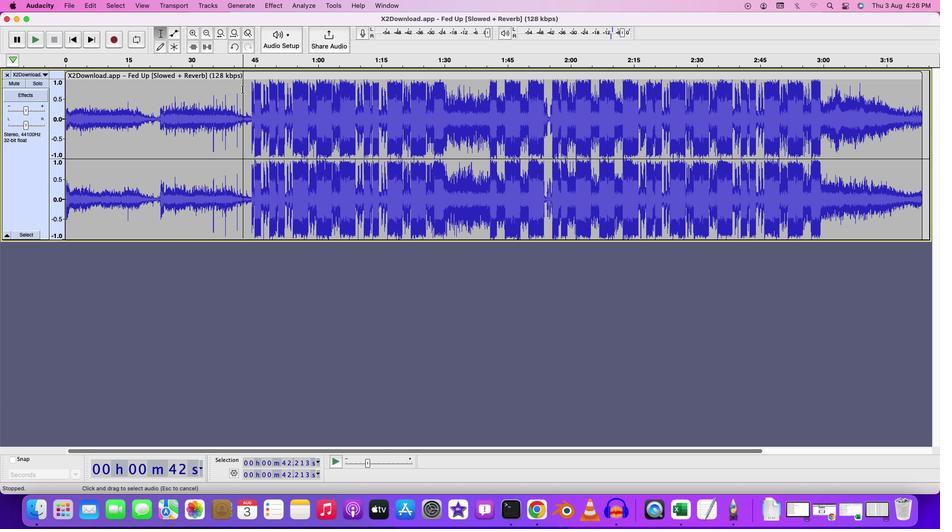 
Action: Key pressed Key.spaceKey.space
Screenshot: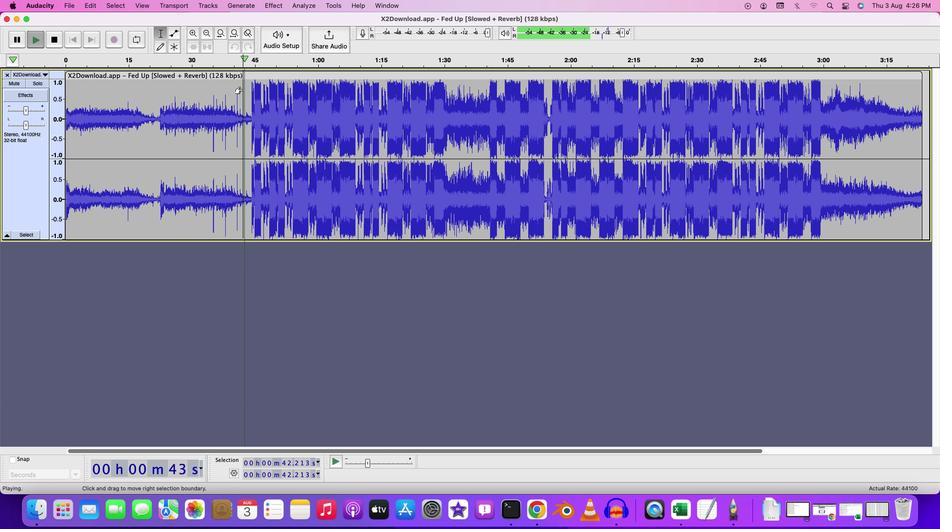 
Action: Mouse moved to (299, 289)
Screenshot: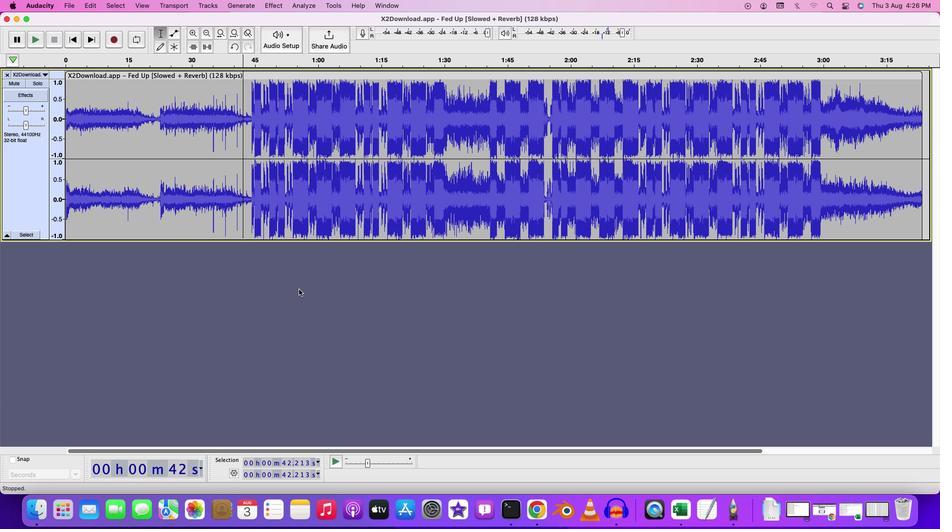 
